 Task: Create a due date automation trigger when advanced on, 2 hours after a card is due add fields with custom field "Resume" set to a date more than 1 days from now.
Action: Mouse moved to (945, 74)
Screenshot: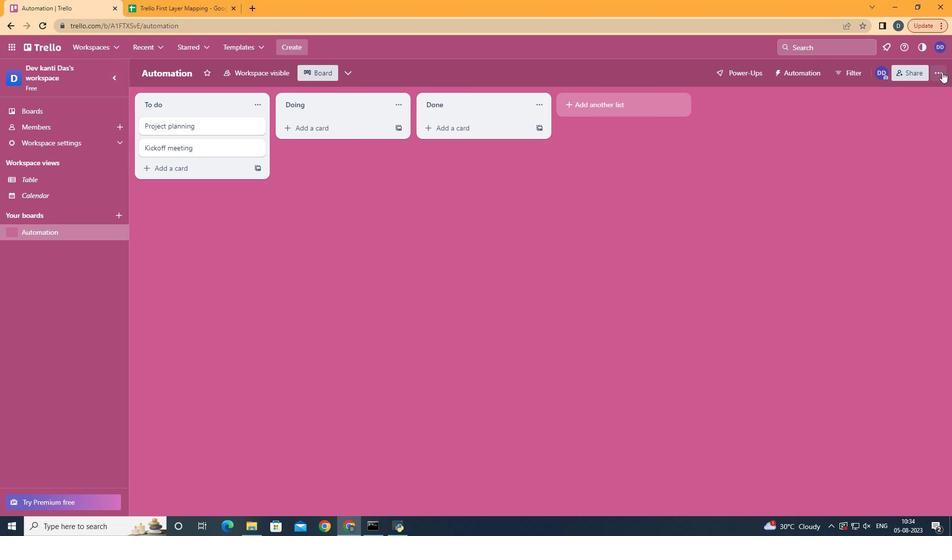 
Action: Mouse pressed left at (945, 74)
Screenshot: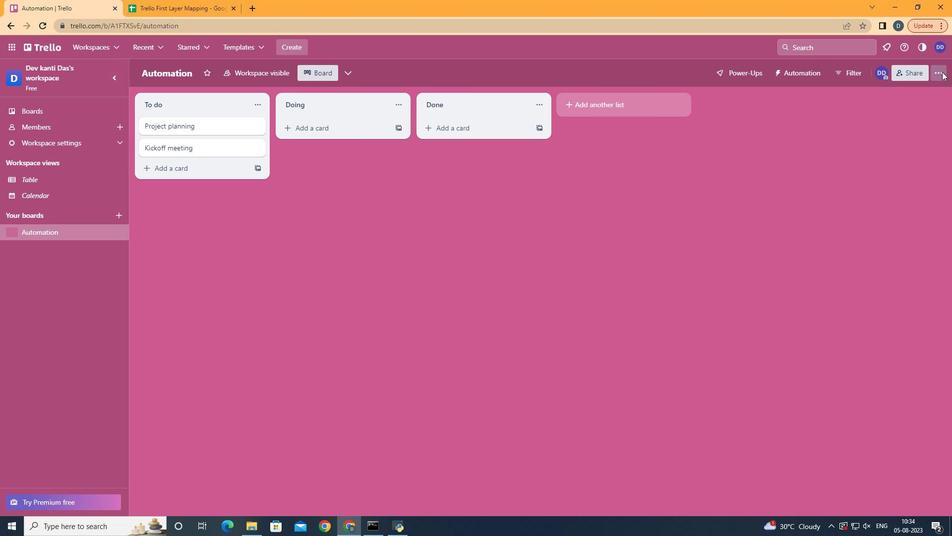 
Action: Mouse moved to (886, 217)
Screenshot: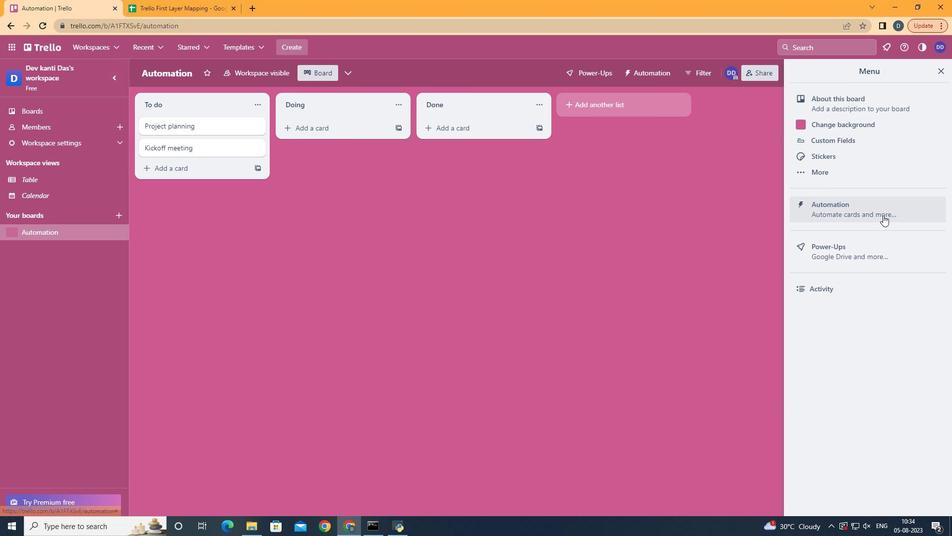 
Action: Mouse pressed left at (886, 217)
Screenshot: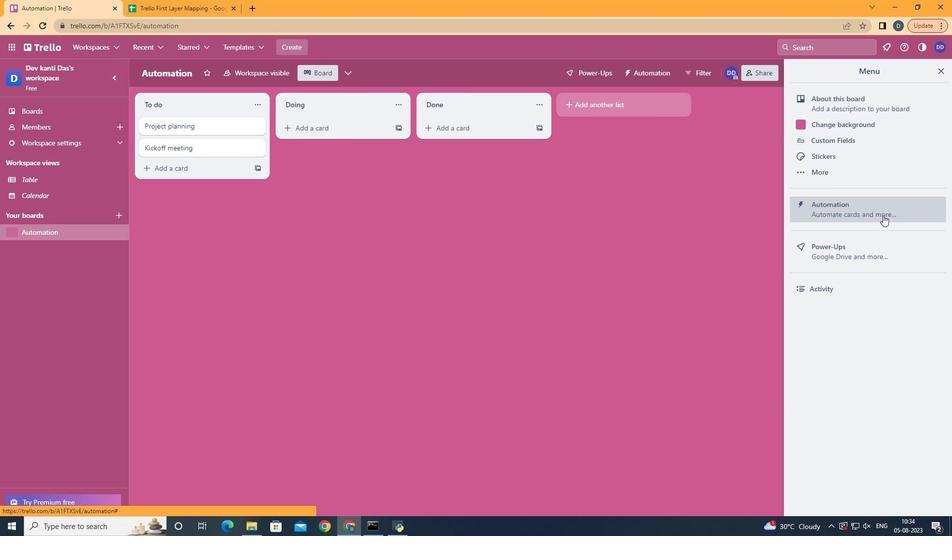 
Action: Mouse moved to (173, 199)
Screenshot: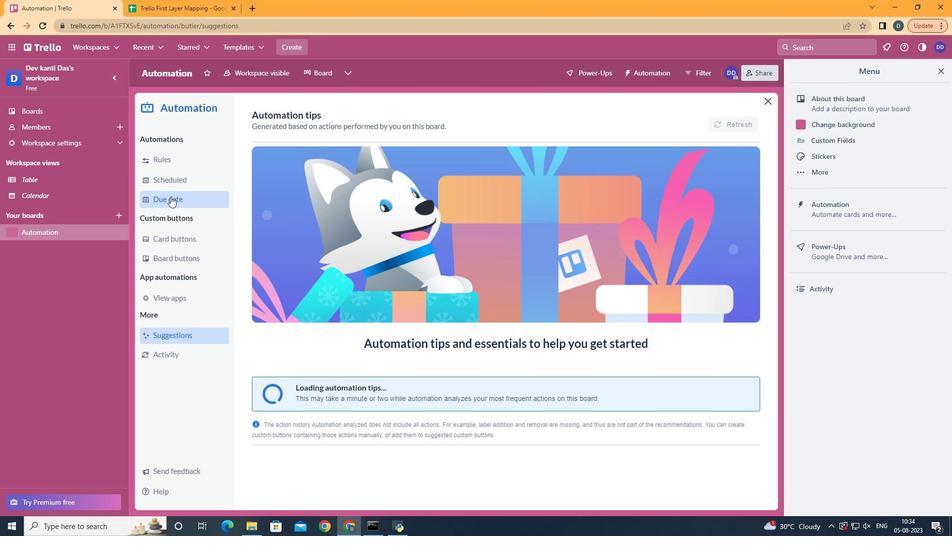 
Action: Mouse pressed left at (173, 199)
Screenshot: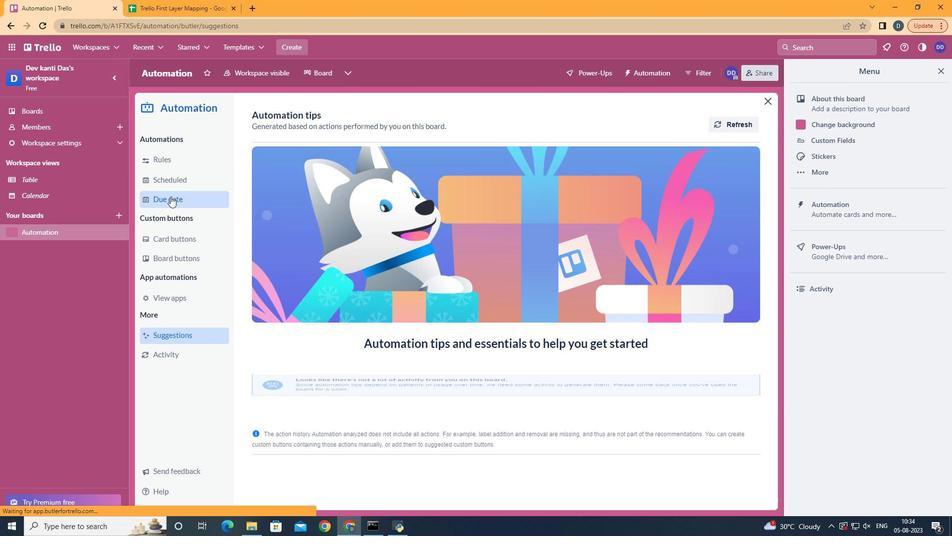 
Action: Mouse moved to (703, 124)
Screenshot: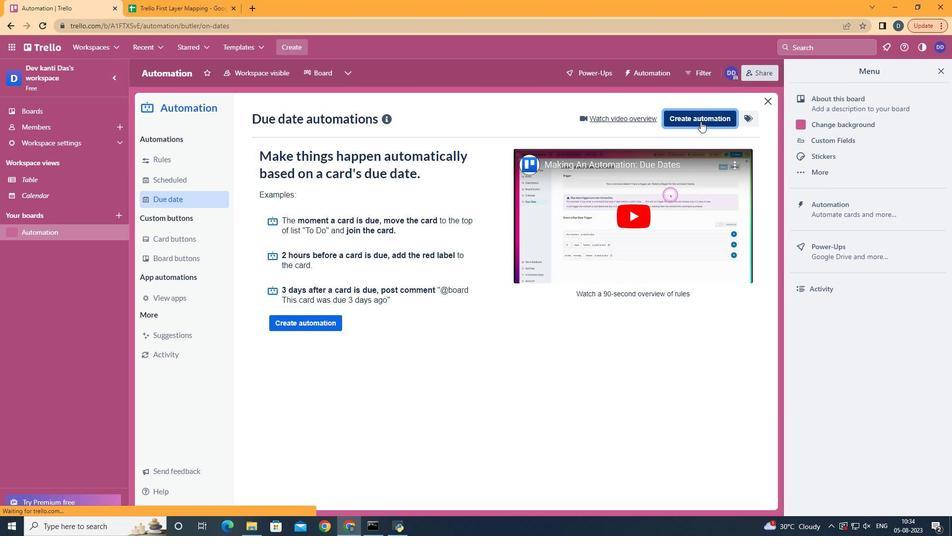 
Action: Mouse pressed left at (703, 124)
Screenshot: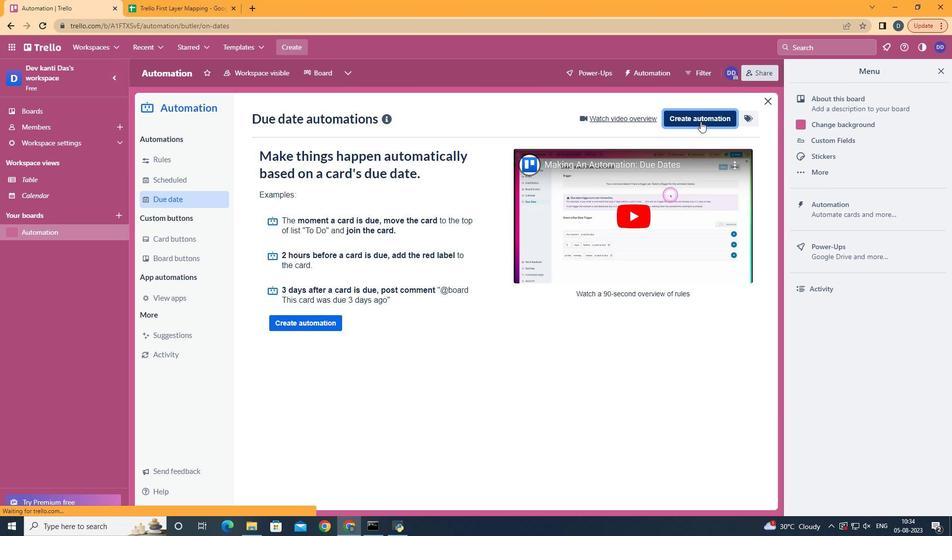 
Action: Mouse moved to (543, 222)
Screenshot: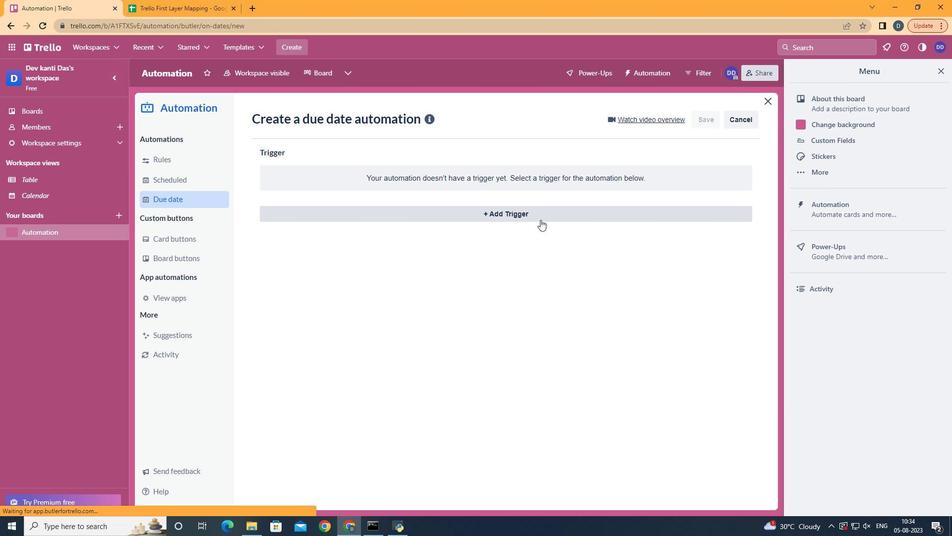 
Action: Mouse pressed left at (543, 222)
Screenshot: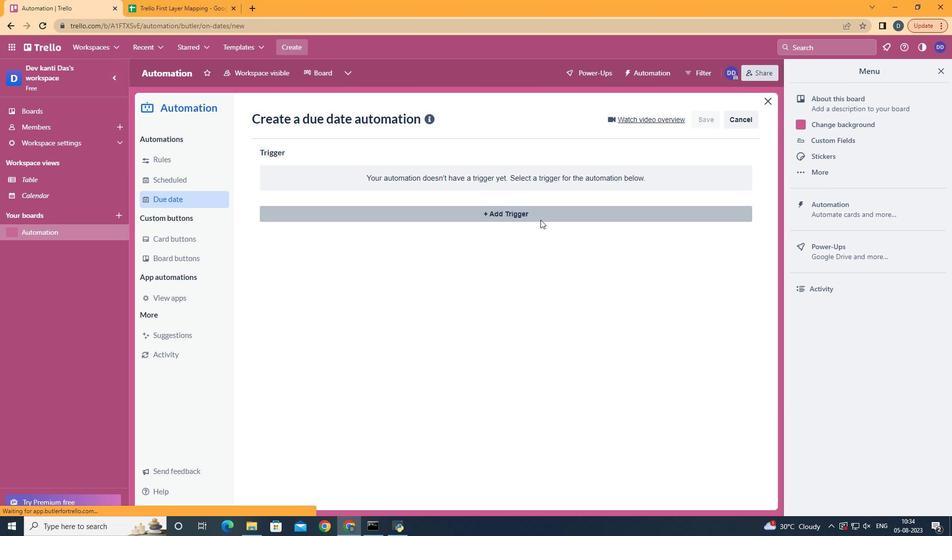 
Action: Mouse moved to (328, 422)
Screenshot: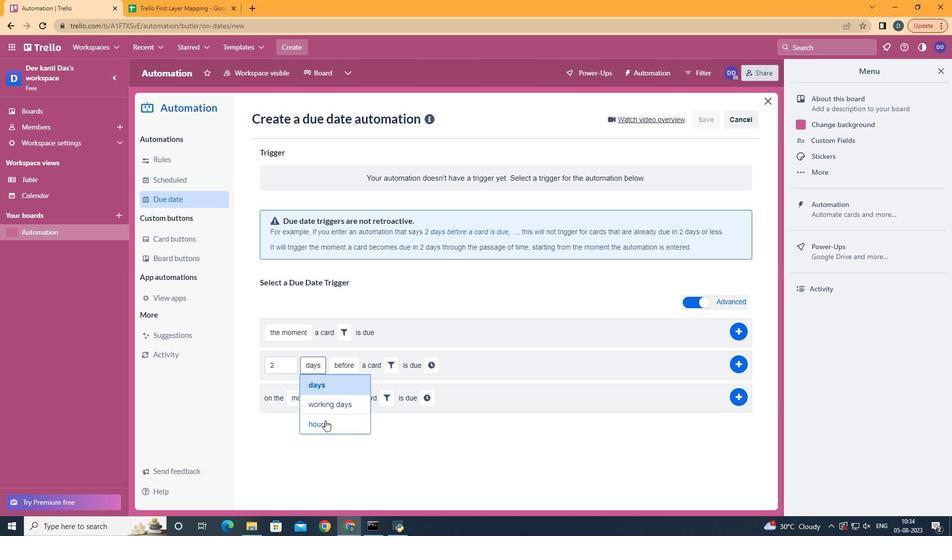 
Action: Mouse pressed left at (328, 422)
Screenshot: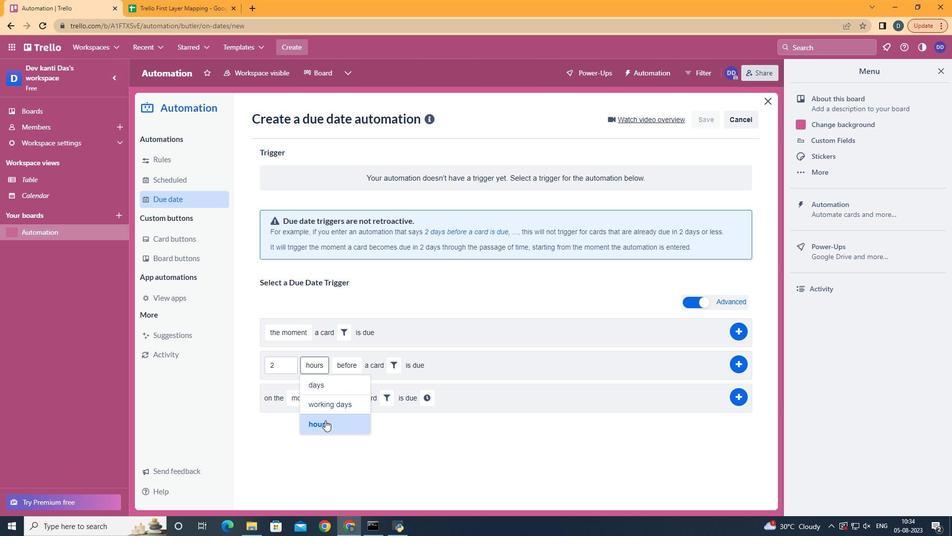 
Action: Mouse moved to (357, 406)
Screenshot: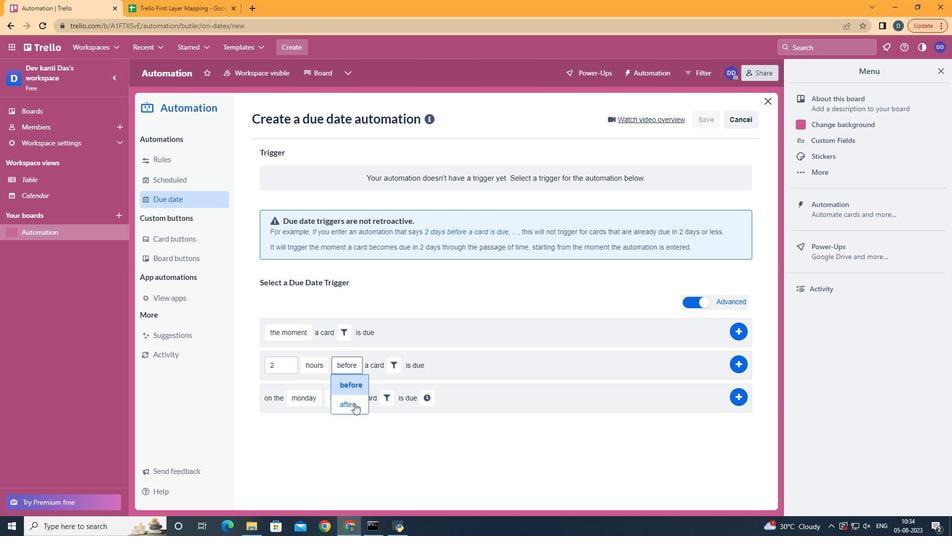 
Action: Mouse pressed left at (357, 406)
Screenshot: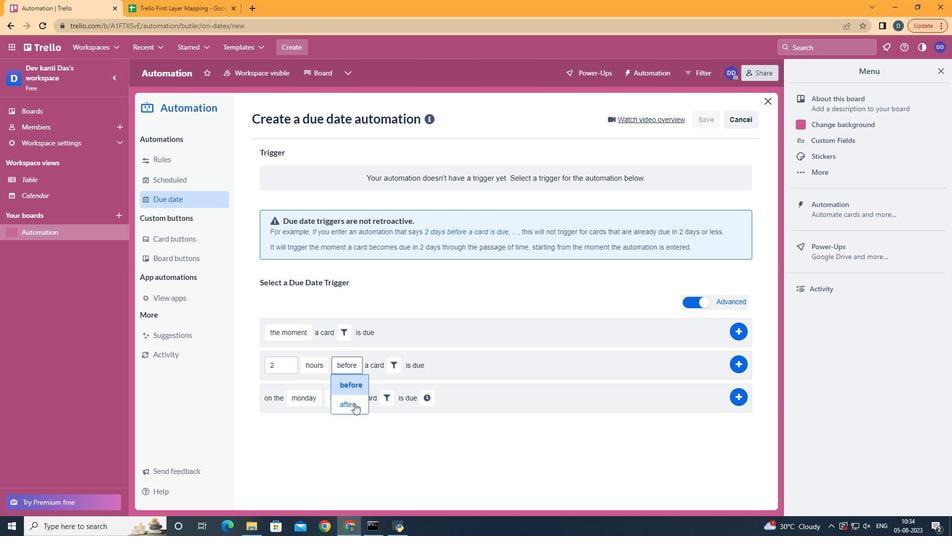 
Action: Mouse moved to (395, 368)
Screenshot: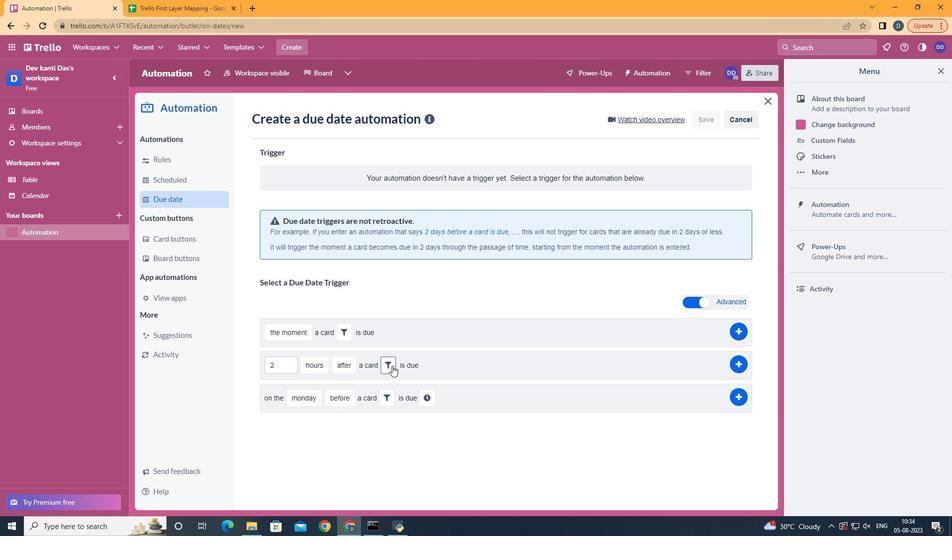 
Action: Mouse pressed left at (395, 368)
Screenshot: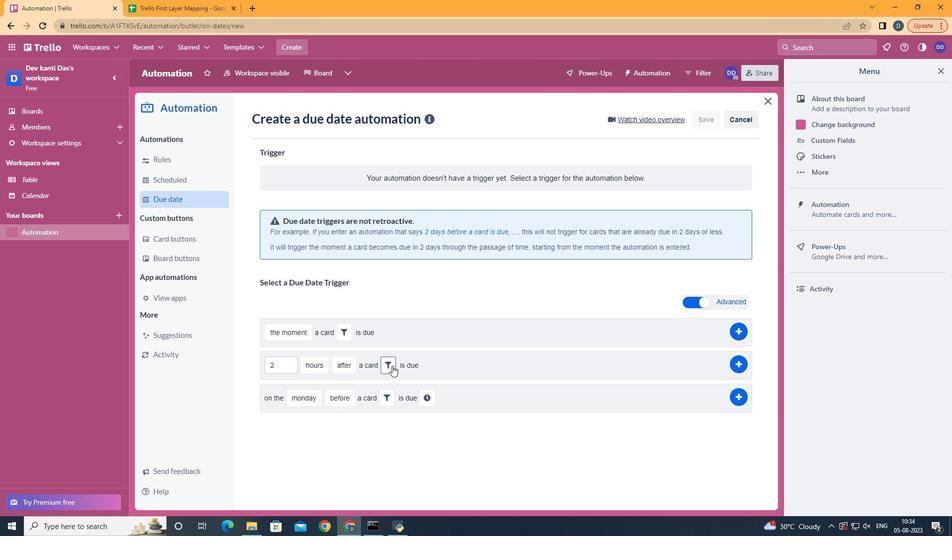 
Action: Mouse moved to (555, 407)
Screenshot: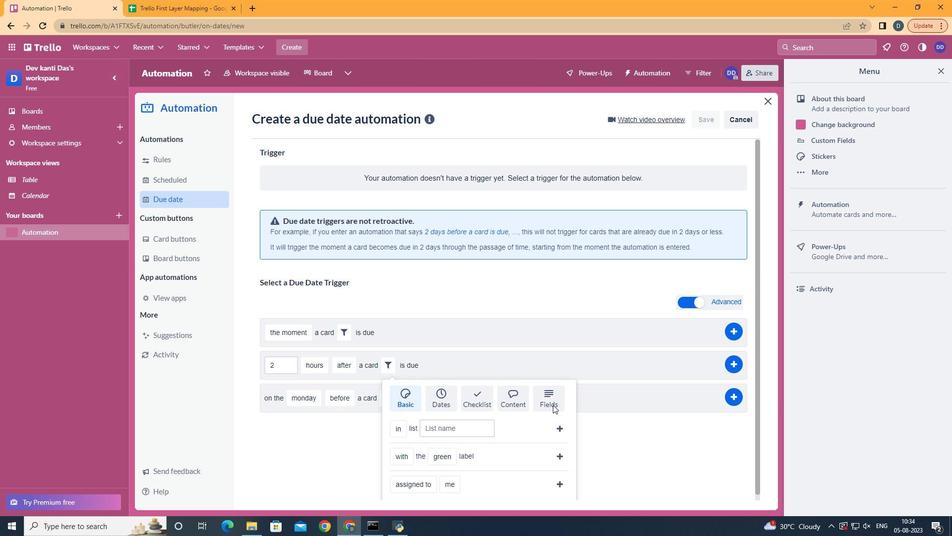 
Action: Mouse pressed left at (555, 407)
Screenshot: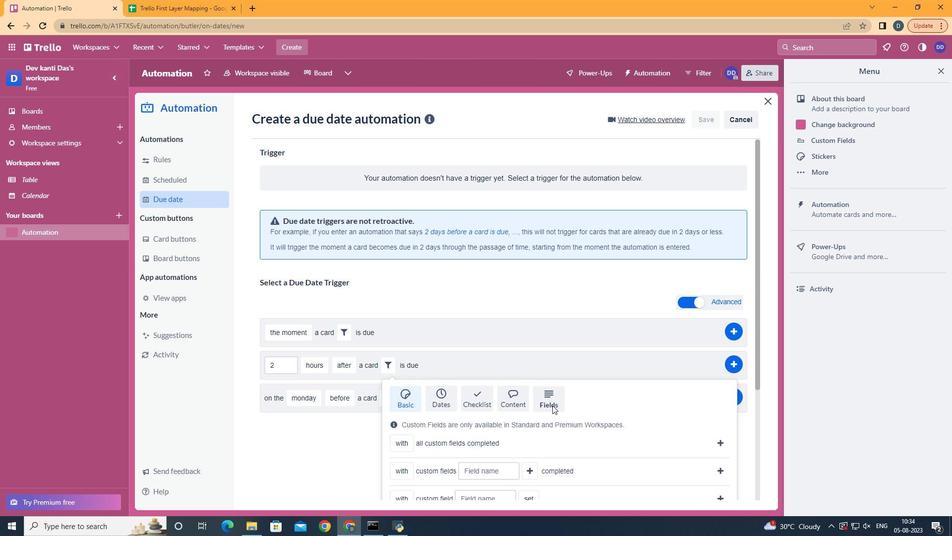 
Action: Mouse moved to (555, 407)
Screenshot: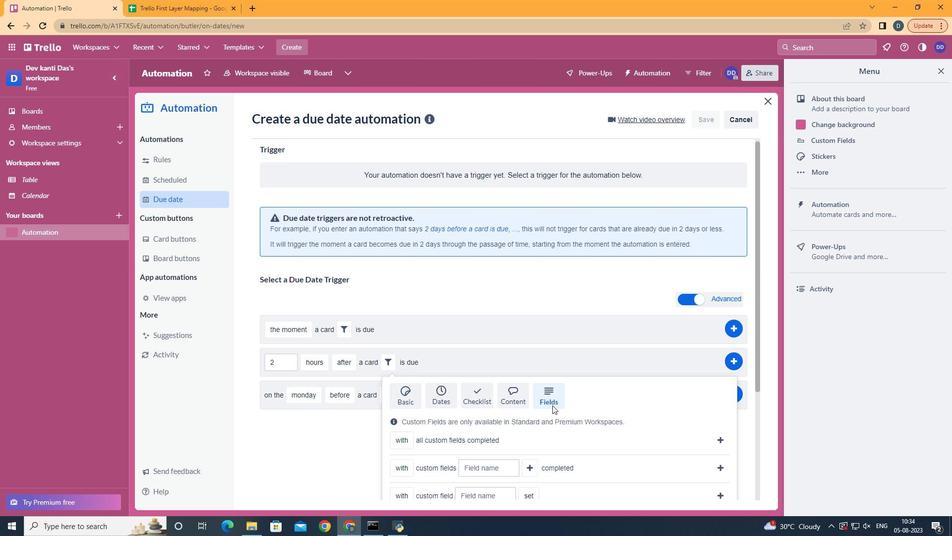 
Action: Mouse scrolled (555, 407) with delta (0, 0)
Screenshot: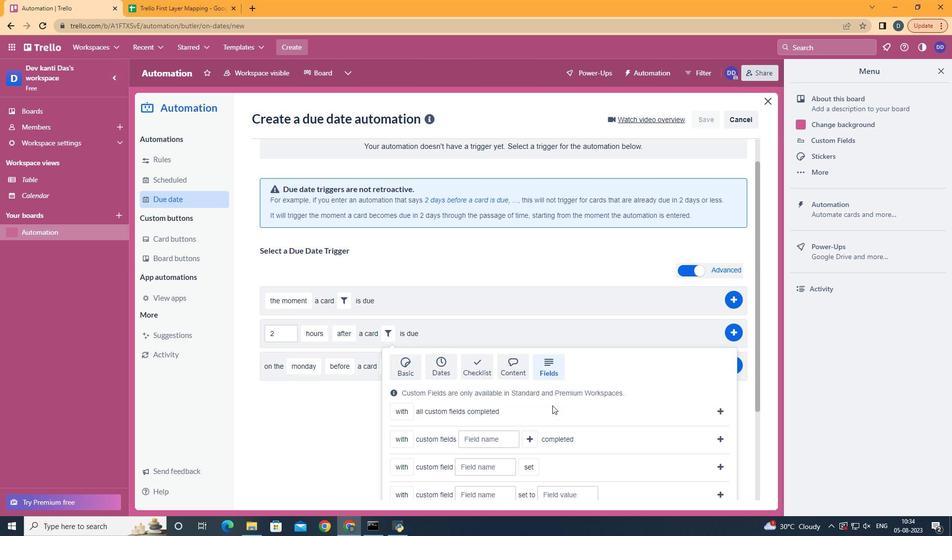 
Action: Mouse scrolled (555, 407) with delta (0, 0)
Screenshot: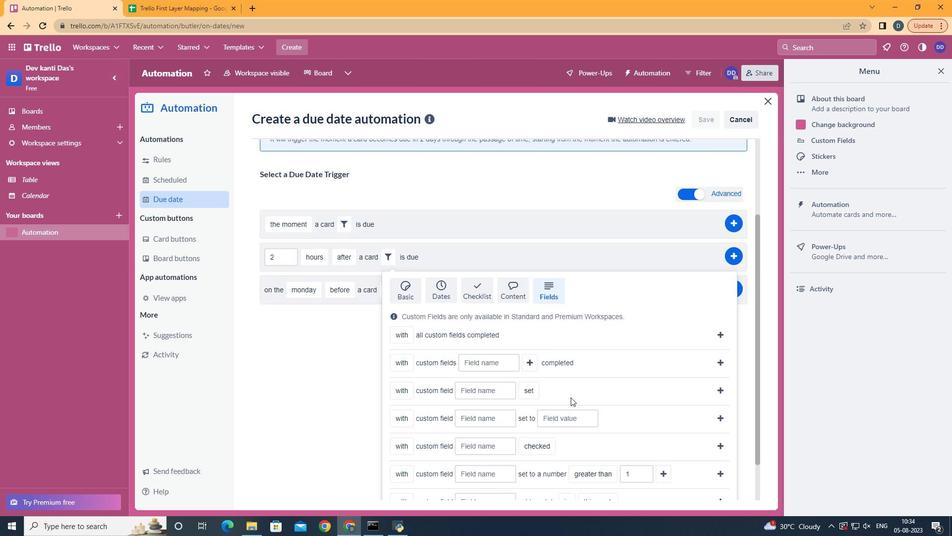 
Action: Mouse scrolled (555, 407) with delta (0, 0)
Screenshot: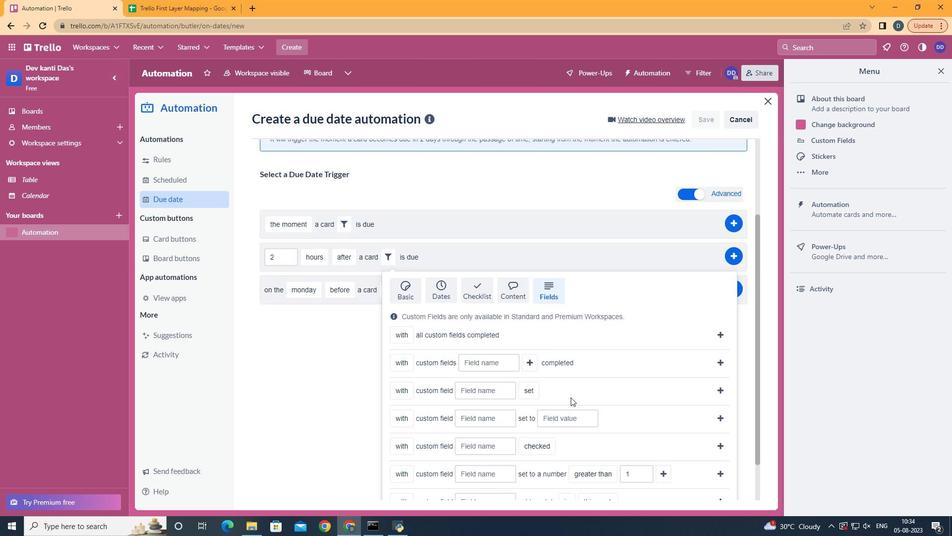 
Action: Mouse scrolled (555, 407) with delta (0, 0)
Screenshot: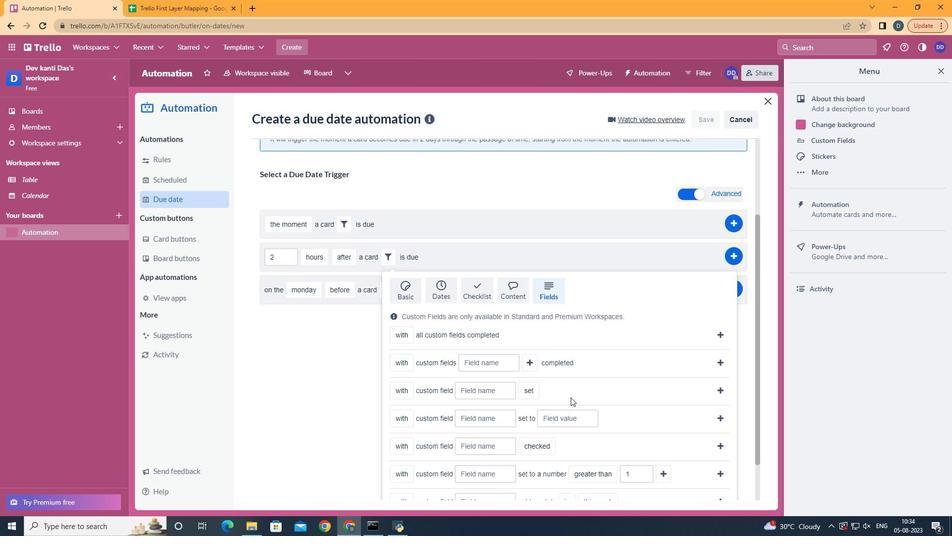 
Action: Mouse scrolled (555, 407) with delta (0, 0)
Screenshot: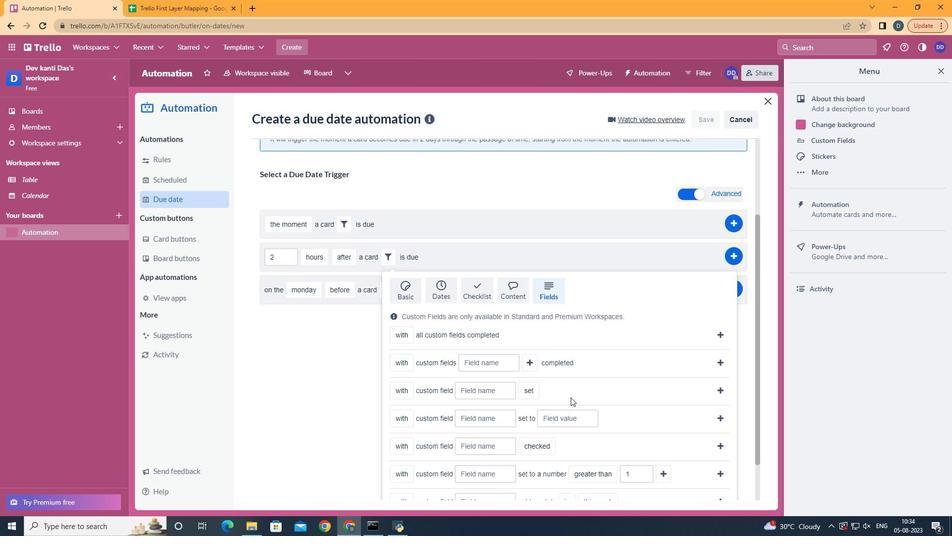 
Action: Mouse scrolled (555, 407) with delta (0, 0)
Screenshot: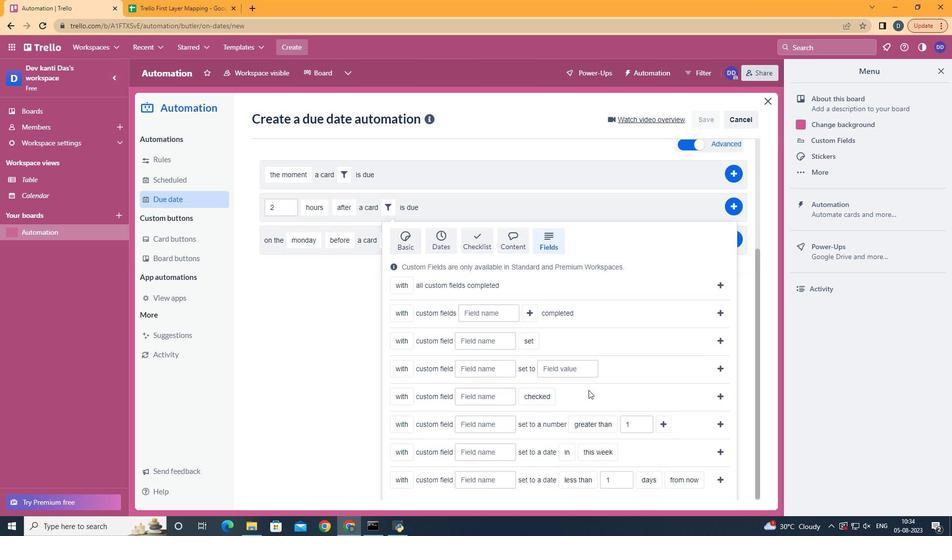 
Action: Mouse moved to (417, 445)
Screenshot: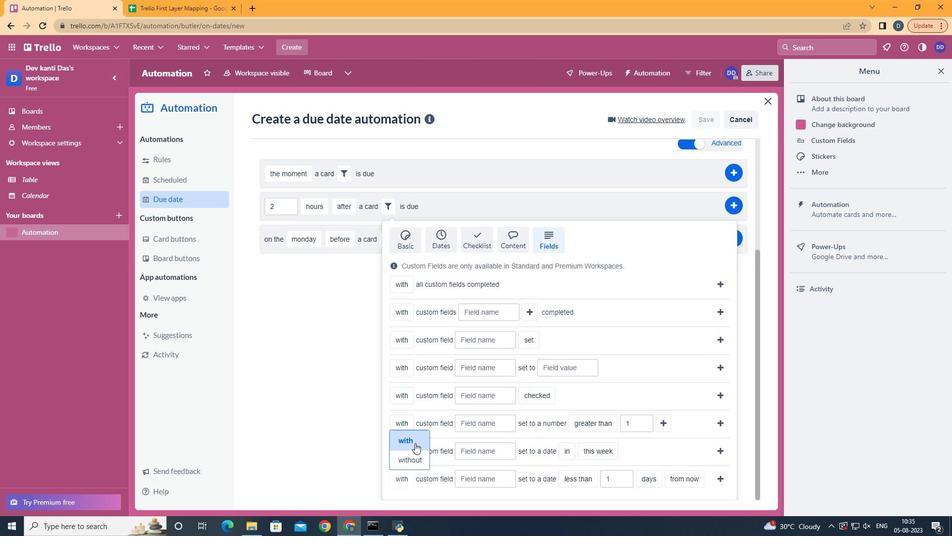 
Action: Mouse pressed left at (417, 445)
Screenshot: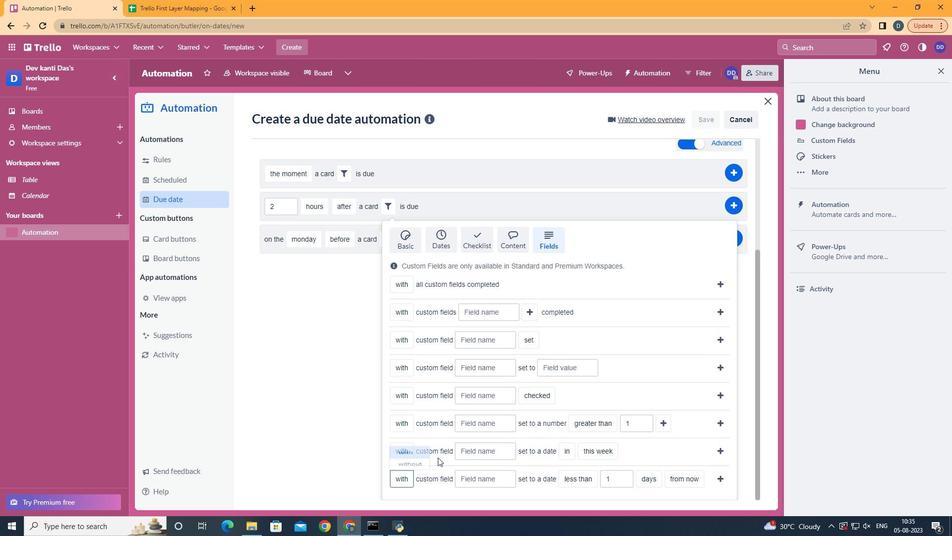
Action: Mouse moved to (489, 487)
Screenshot: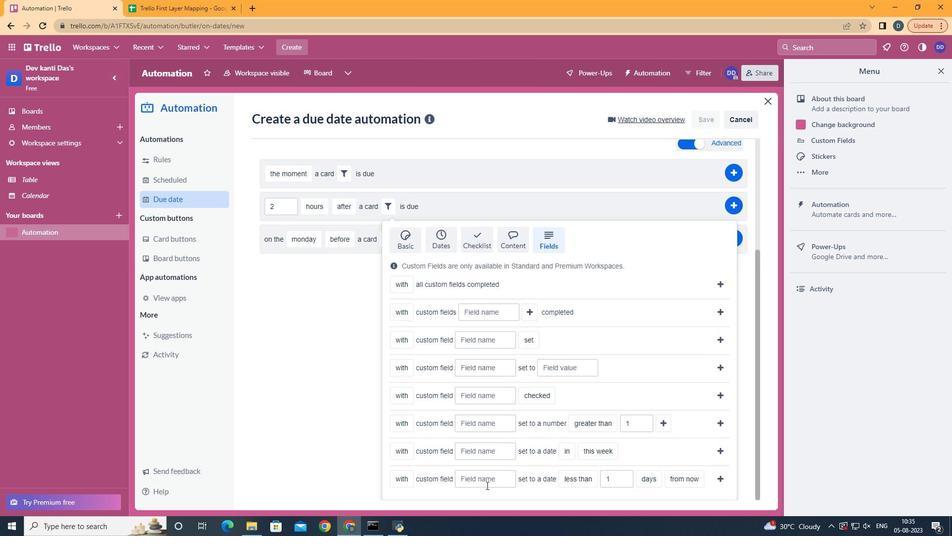 
Action: Mouse pressed left at (489, 487)
Screenshot: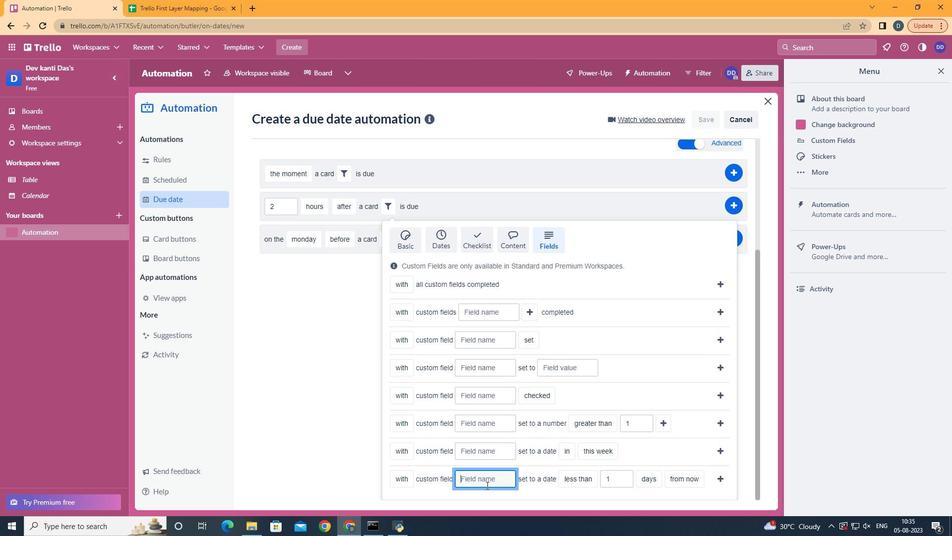 
Action: Key pressed <Key.shift>Resume
Screenshot: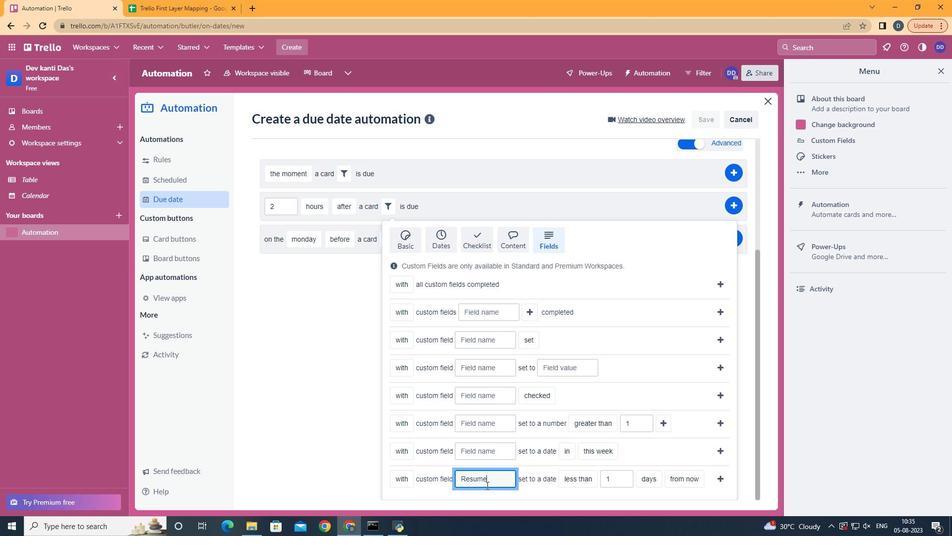 
Action: Mouse moved to (589, 438)
Screenshot: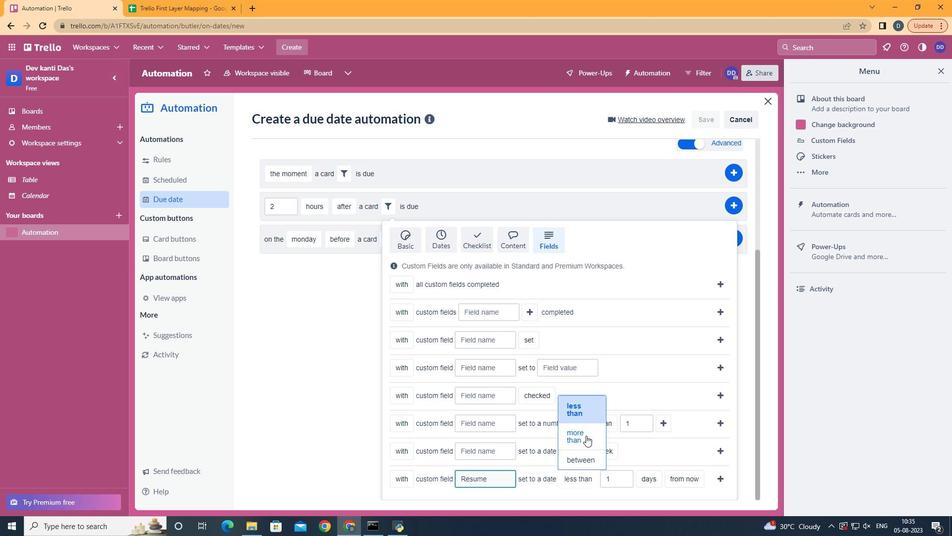 
Action: Mouse pressed left at (589, 438)
Screenshot: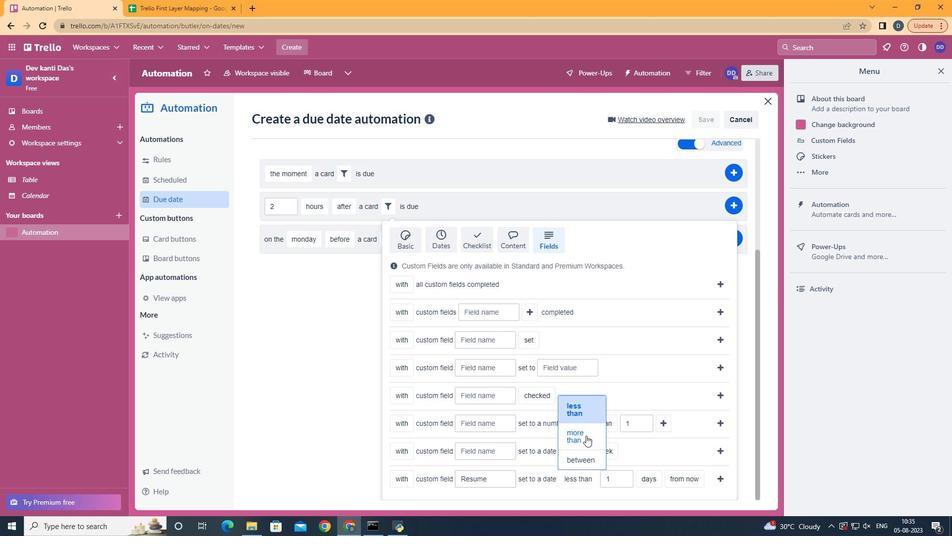 
Action: Mouse moved to (660, 445)
Screenshot: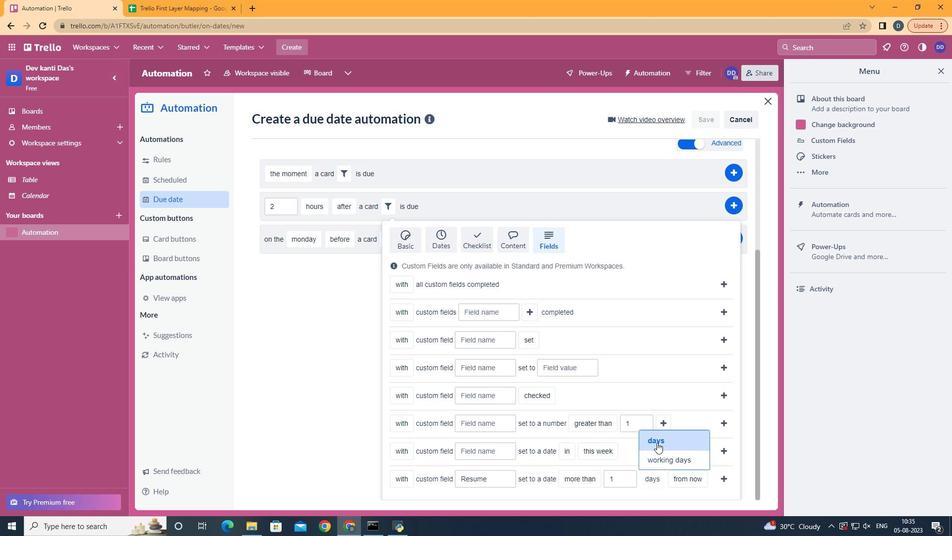 
Action: Mouse pressed left at (660, 445)
Screenshot: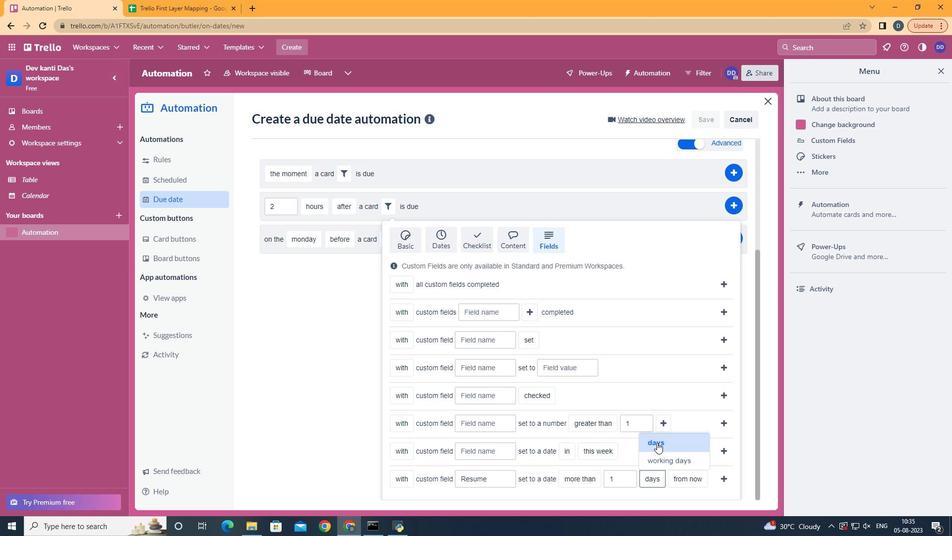 
Action: Mouse moved to (699, 441)
Screenshot: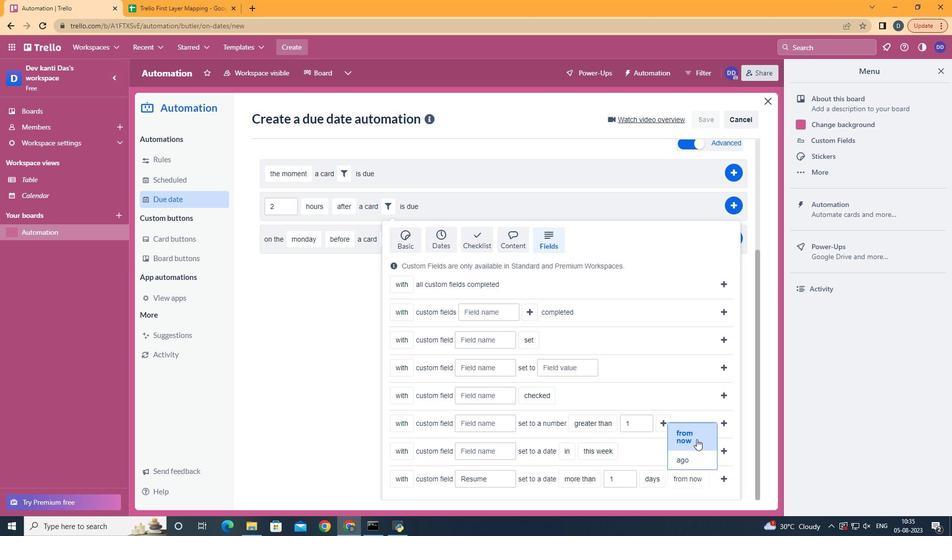 
Action: Mouse pressed left at (699, 441)
Screenshot: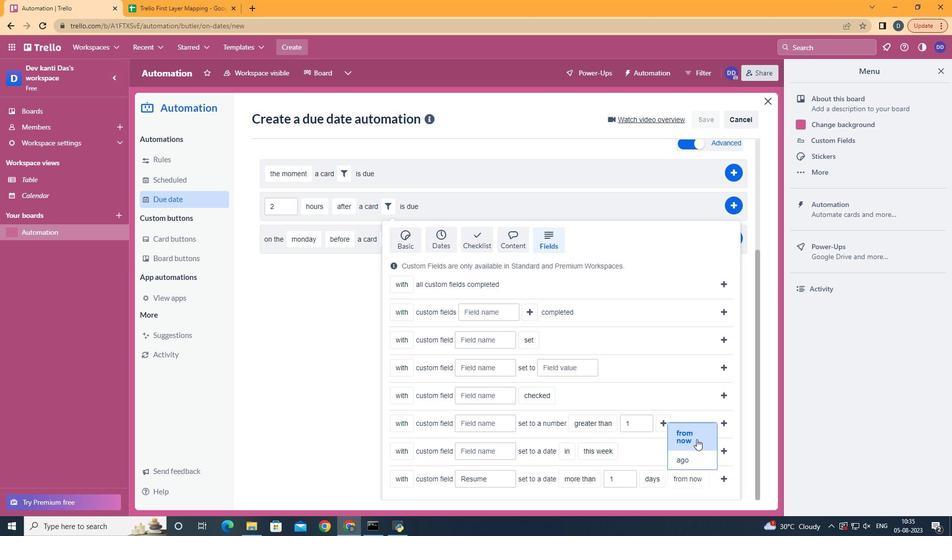 
Action: Mouse moved to (721, 480)
Screenshot: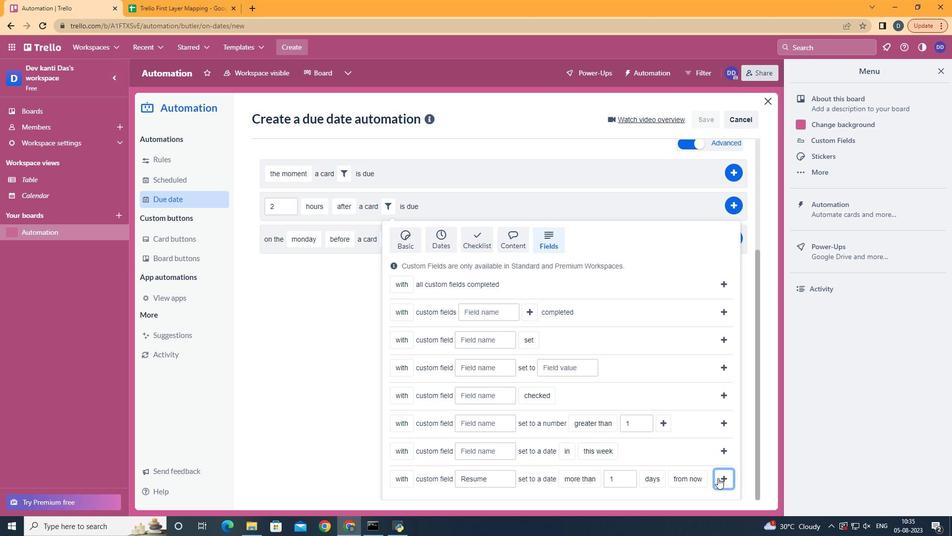 
Action: Mouse pressed left at (721, 480)
Screenshot: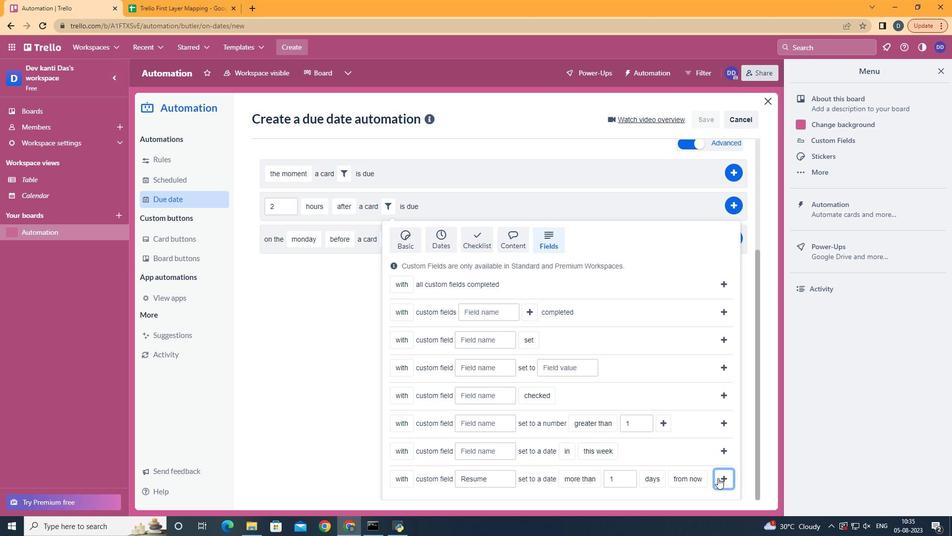 
Action: Mouse moved to (743, 363)
Screenshot: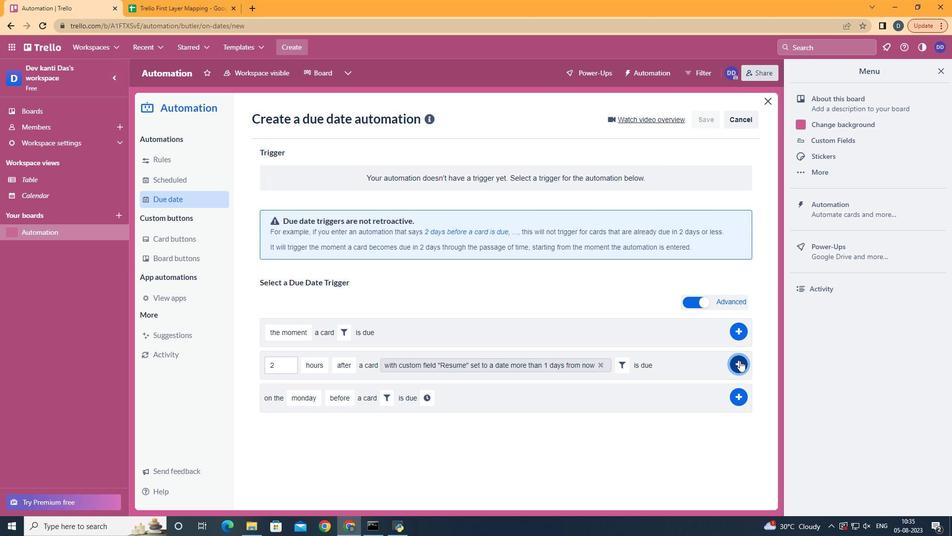 
Action: Mouse pressed left at (743, 363)
Screenshot: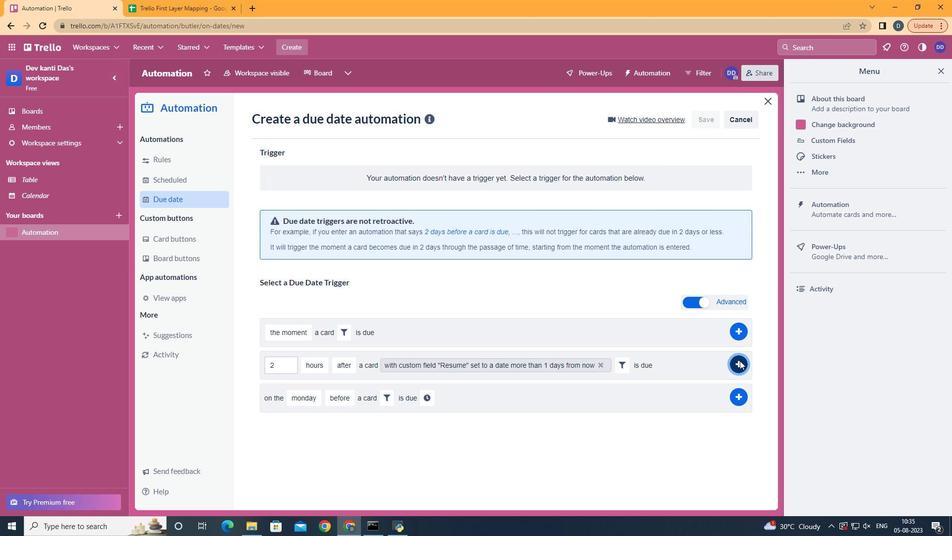 
Action: Mouse moved to (482, 186)
Screenshot: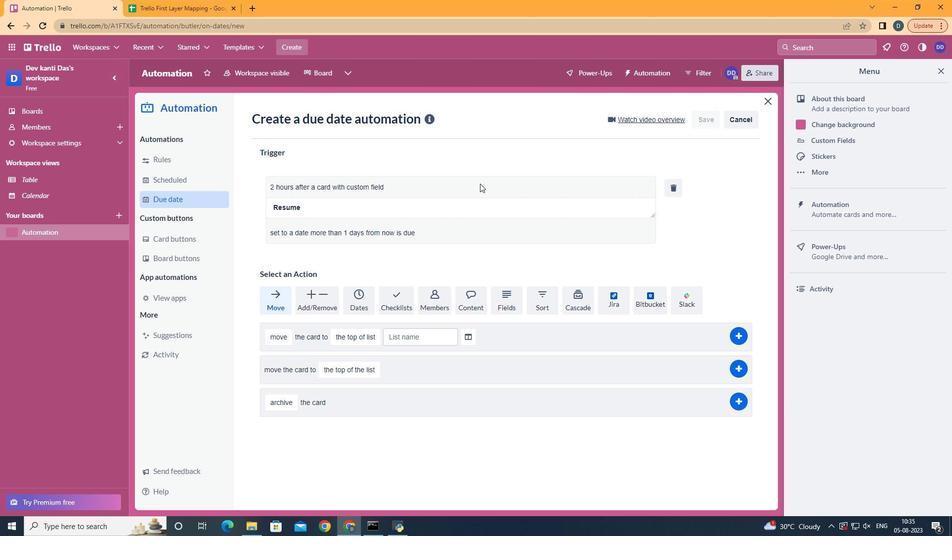 
